 Task: Check the average views per listing of barbeque in the last 5 years.
Action: Mouse moved to (882, 186)
Screenshot: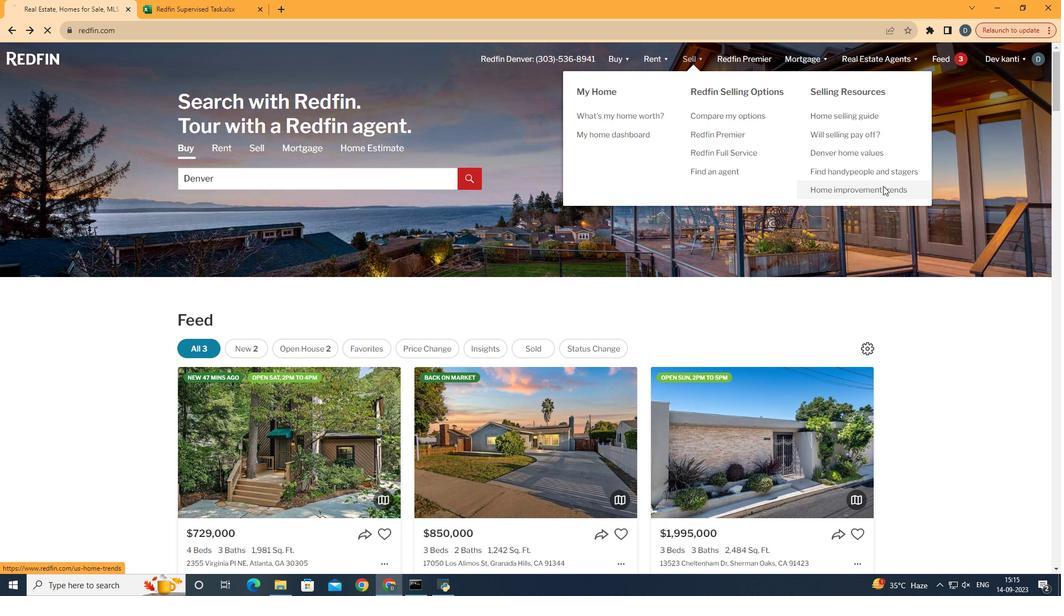 
Action: Mouse pressed left at (882, 186)
Screenshot: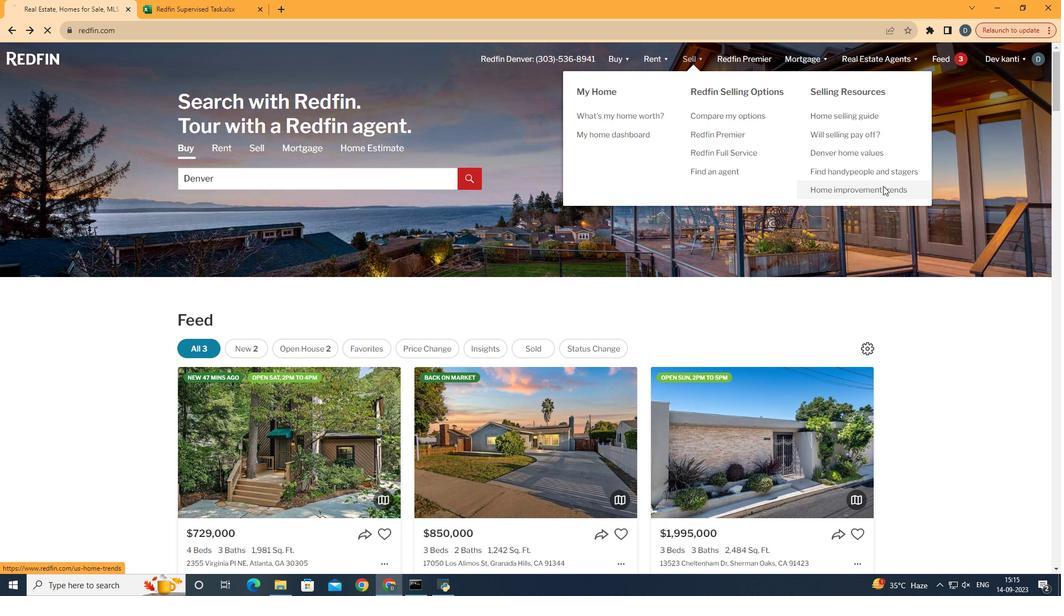 
Action: Mouse moved to (270, 217)
Screenshot: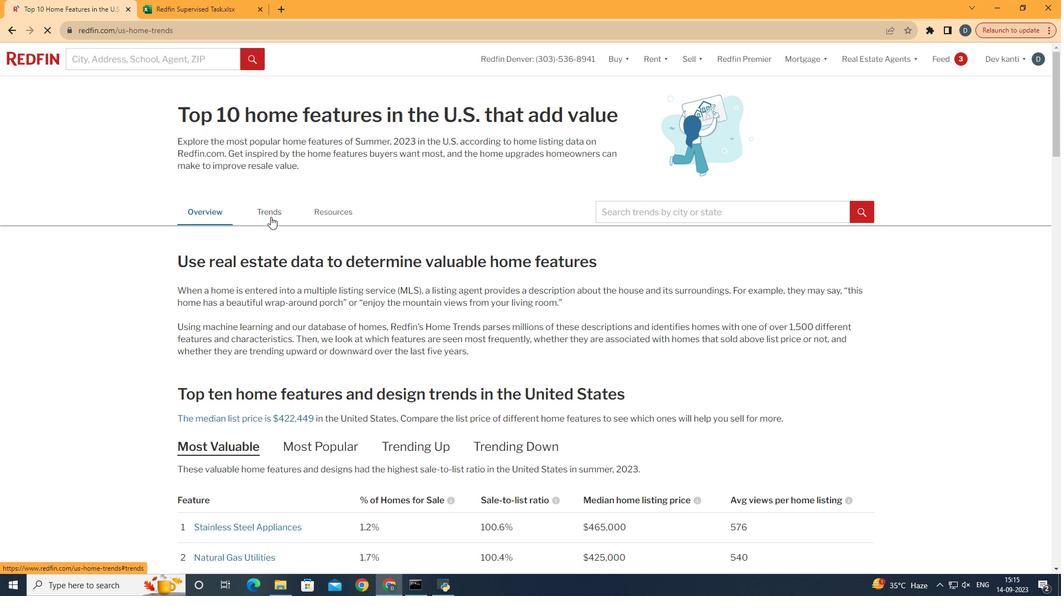 
Action: Mouse pressed left at (270, 217)
Screenshot: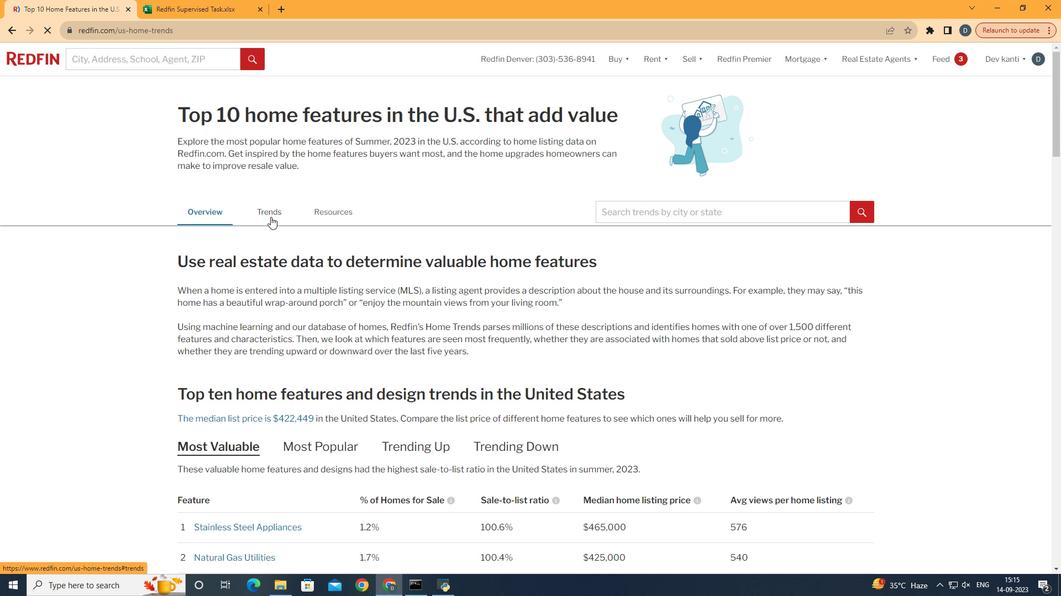 
Action: Mouse moved to (458, 328)
Screenshot: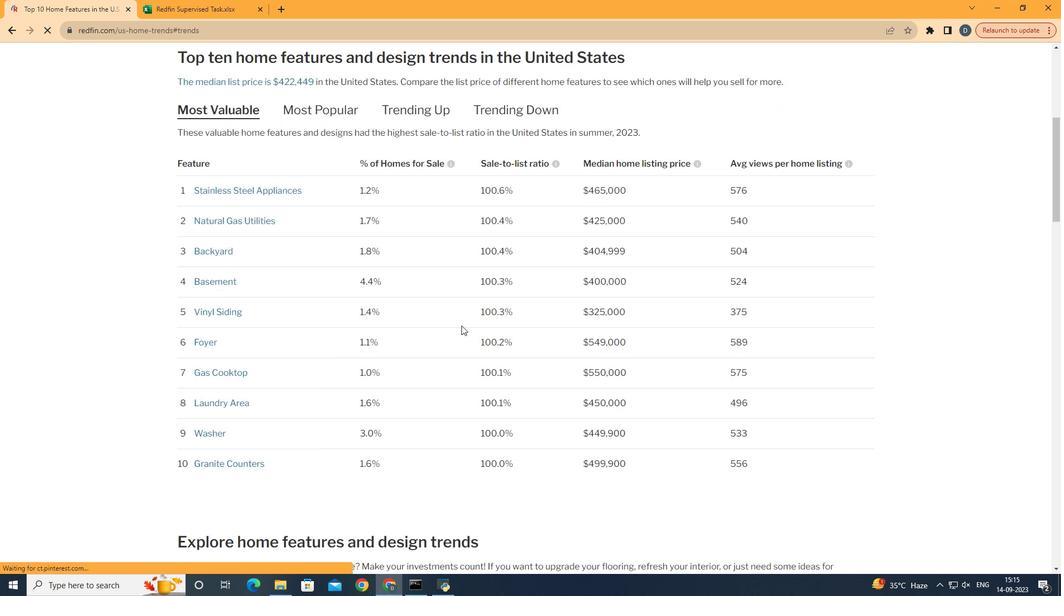 
Action: Mouse scrolled (458, 327) with delta (0, 0)
Screenshot: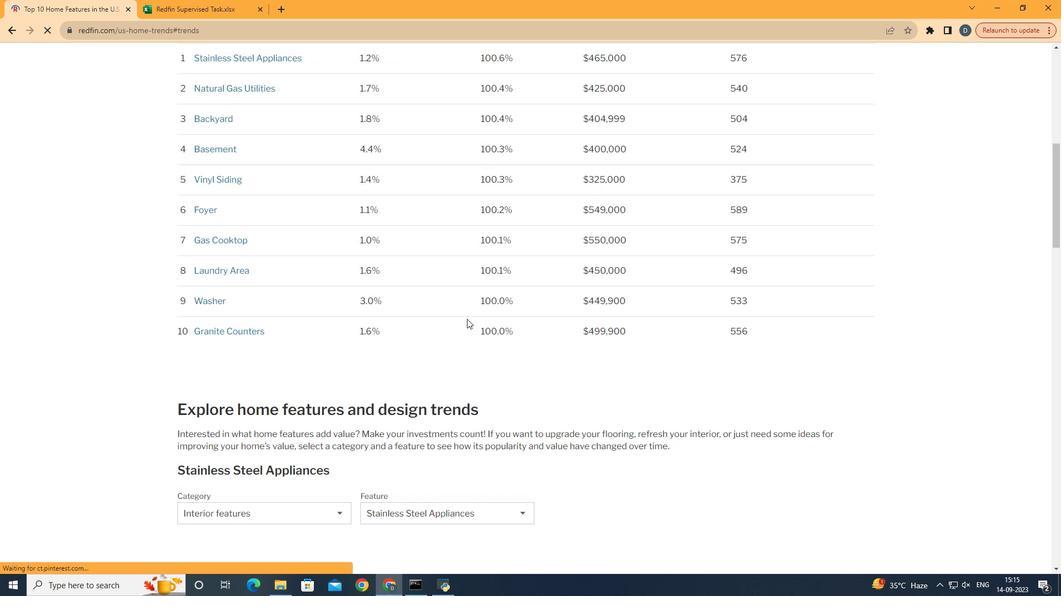 
Action: Mouse scrolled (458, 327) with delta (0, 0)
Screenshot: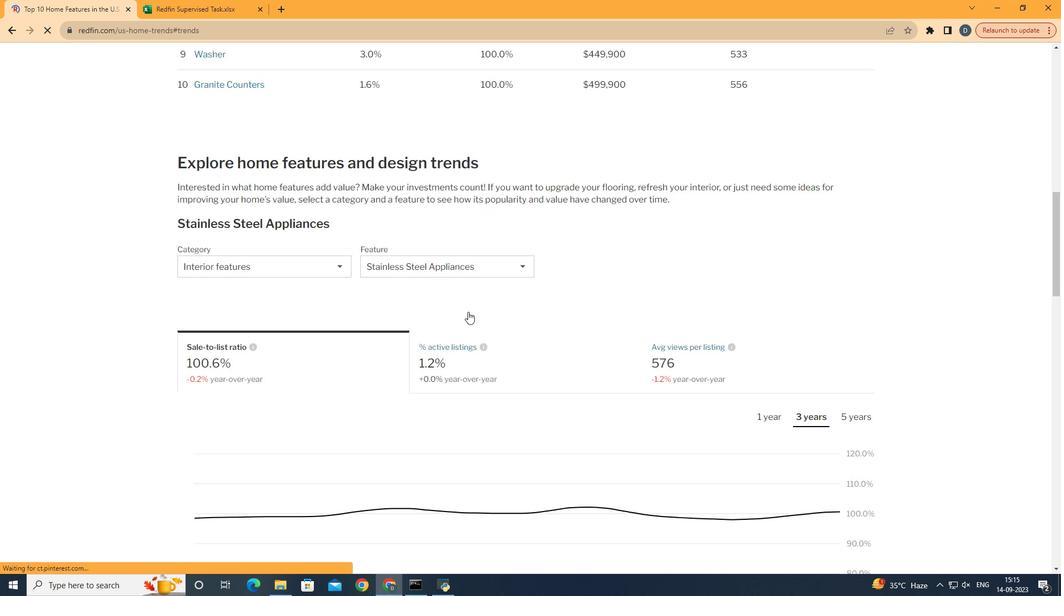 
Action: Mouse scrolled (458, 327) with delta (0, 0)
Screenshot: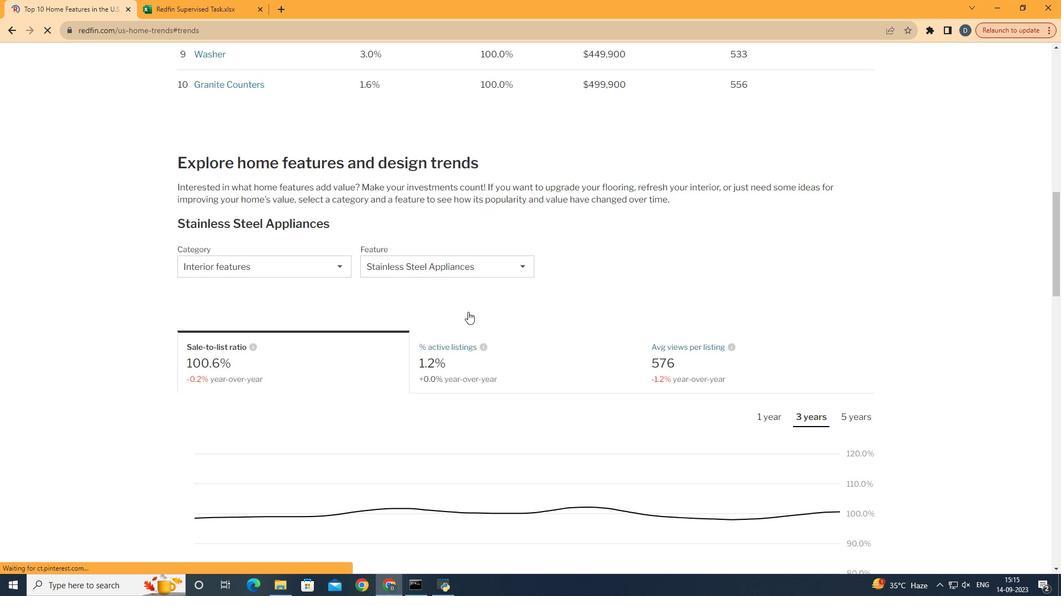 
Action: Mouse moved to (458, 328)
Screenshot: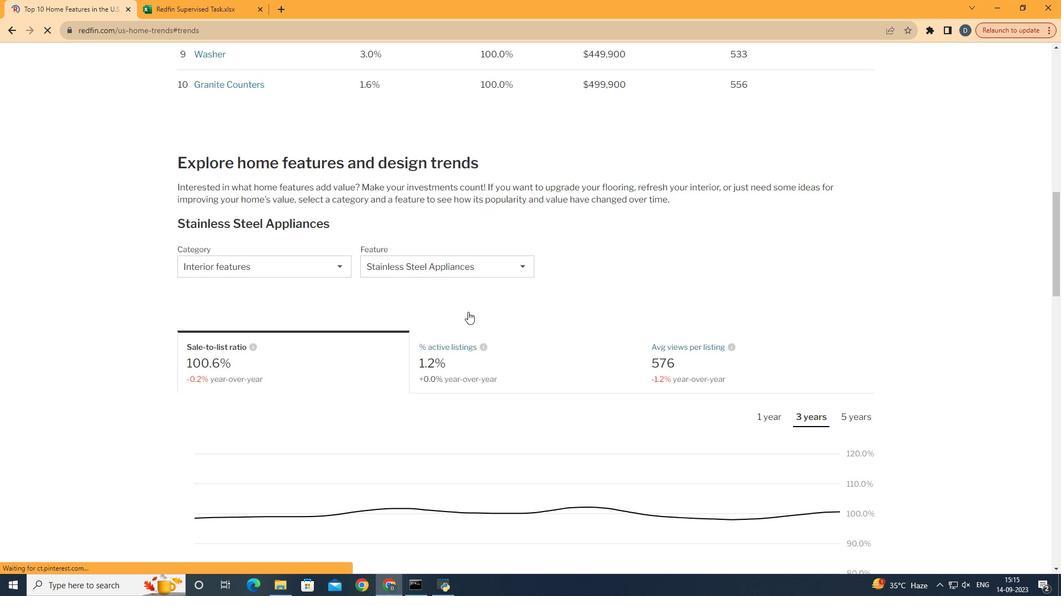 
Action: Mouse scrolled (458, 327) with delta (0, 0)
Screenshot: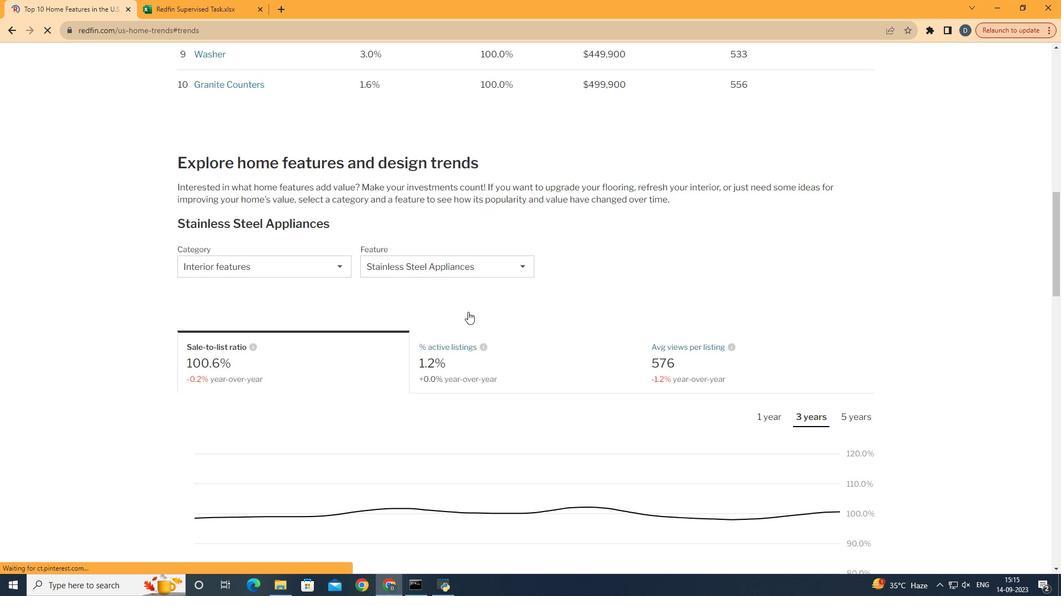 
Action: Mouse moved to (459, 326)
Screenshot: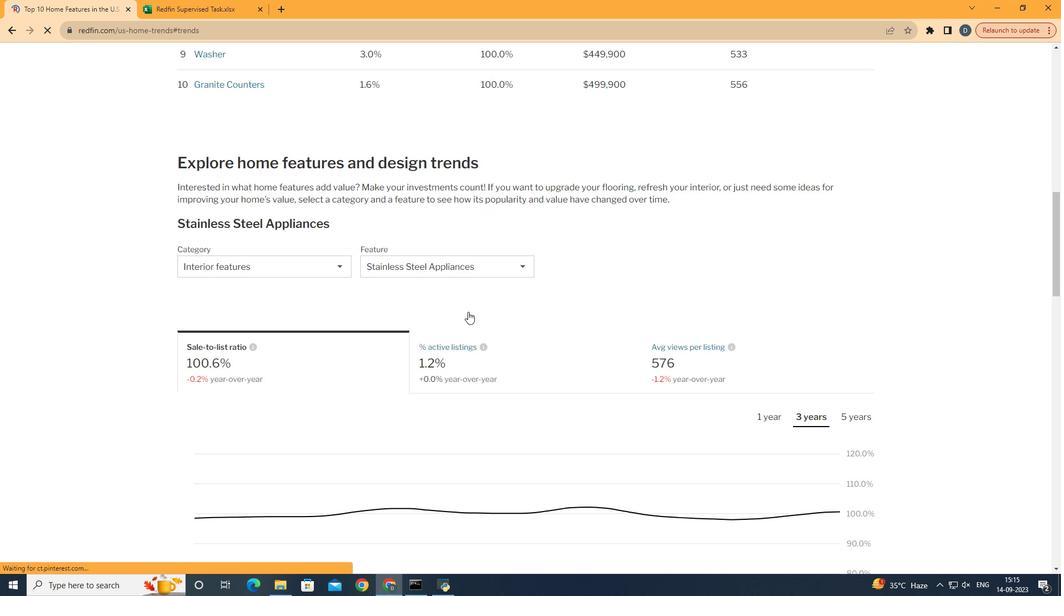 
Action: Mouse scrolled (459, 326) with delta (0, 0)
Screenshot: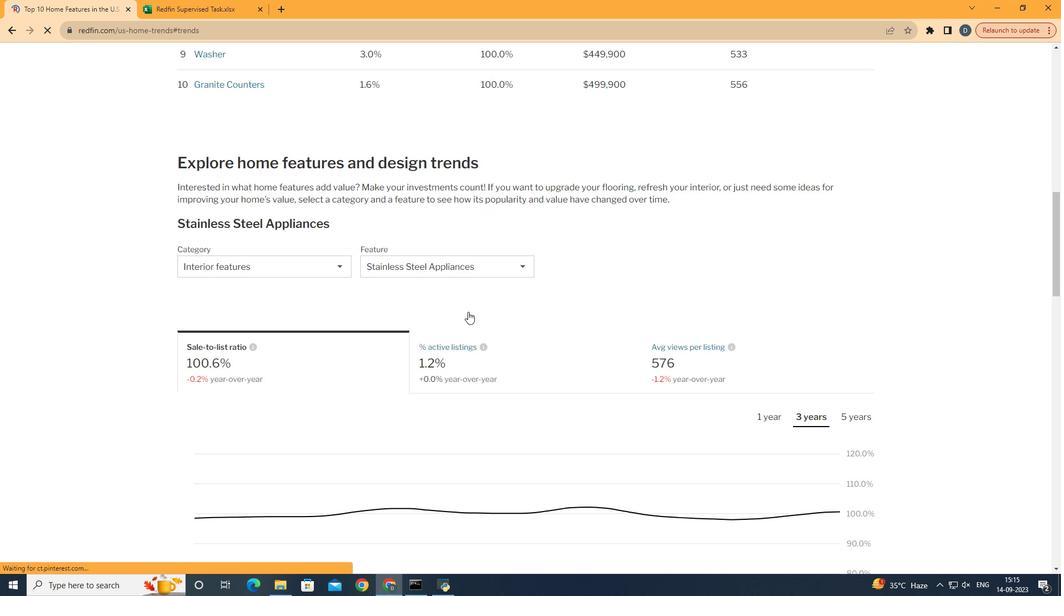 
Action: Mouse moved to (460, 326)
Screenshot: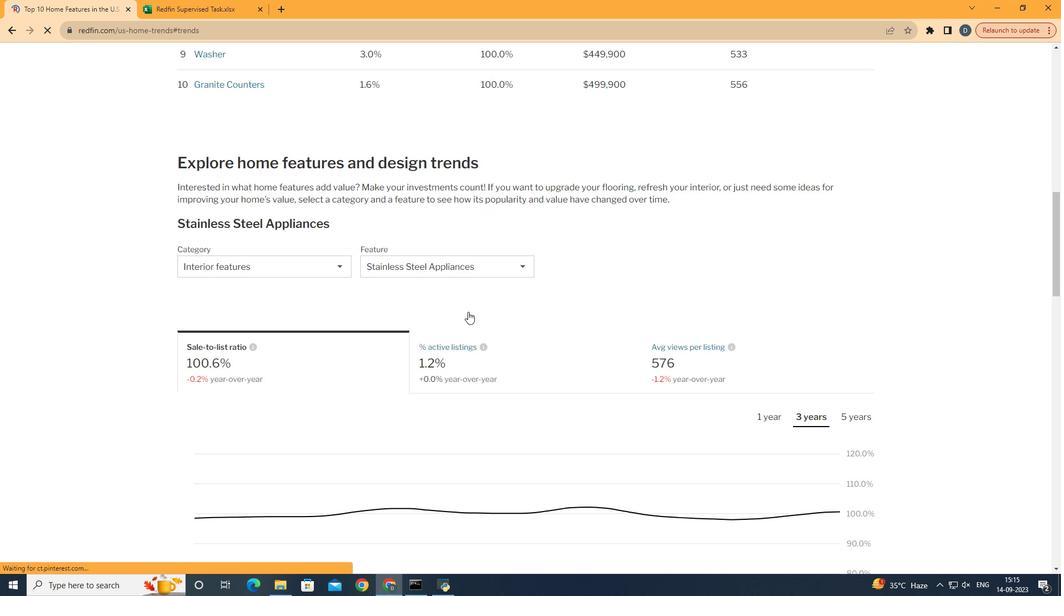 
Action: Mouse scrolled (460, 326) with delta (0, 0)
Screenshot: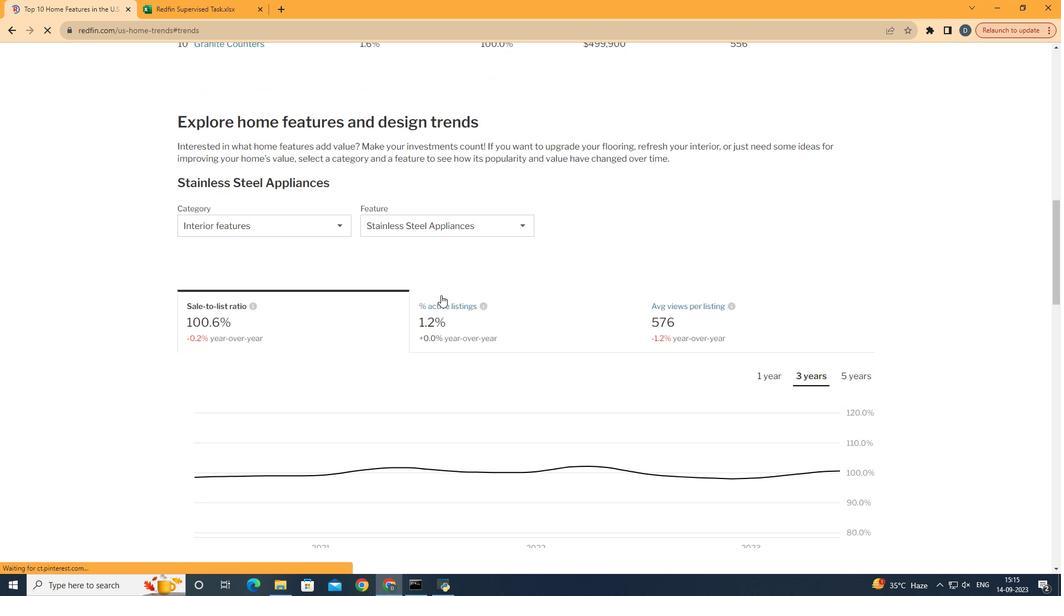 
Action: Mouse moved to (463, 323)
Screenshot: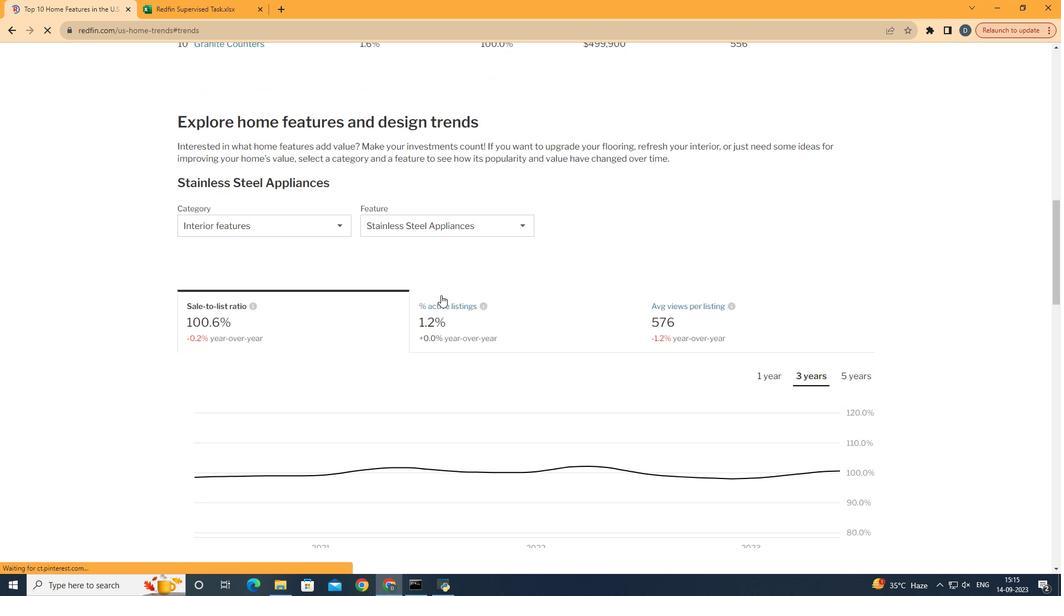
Action: Mouse scrolled (463, 323) with delta (0, 0)
Screenshot: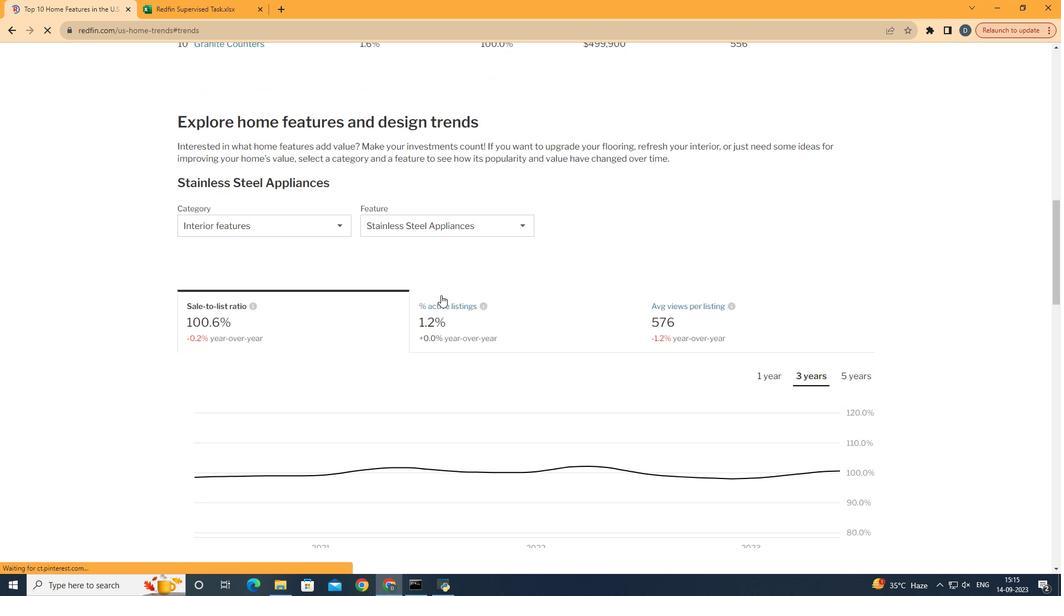 
Action: Mouse moved to (468, 316)
Screenshot: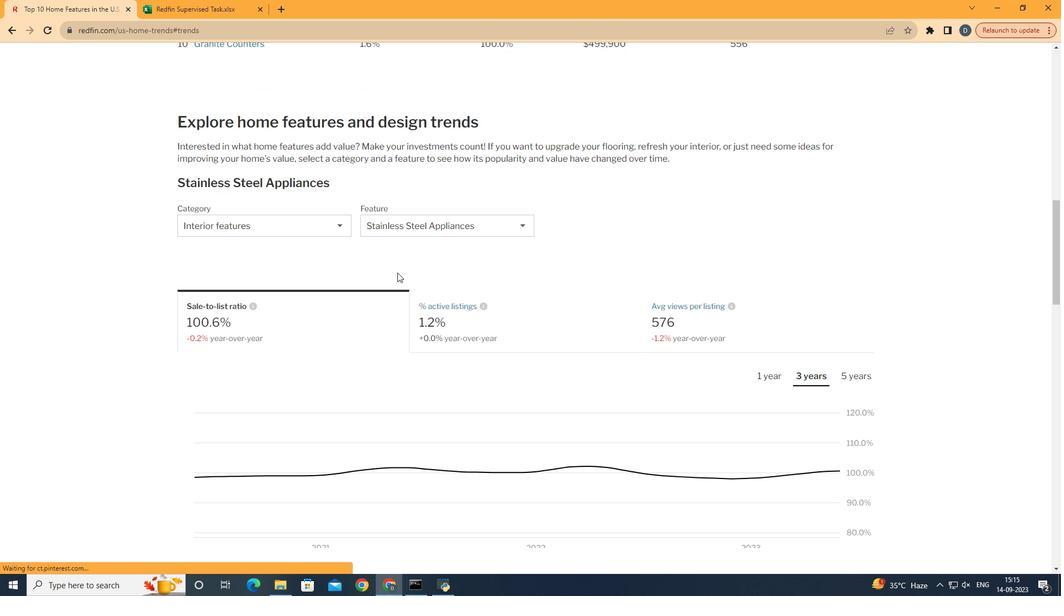 
Action: Mouse scrolled (467, 318) with delta (0, 0)
Screenshot: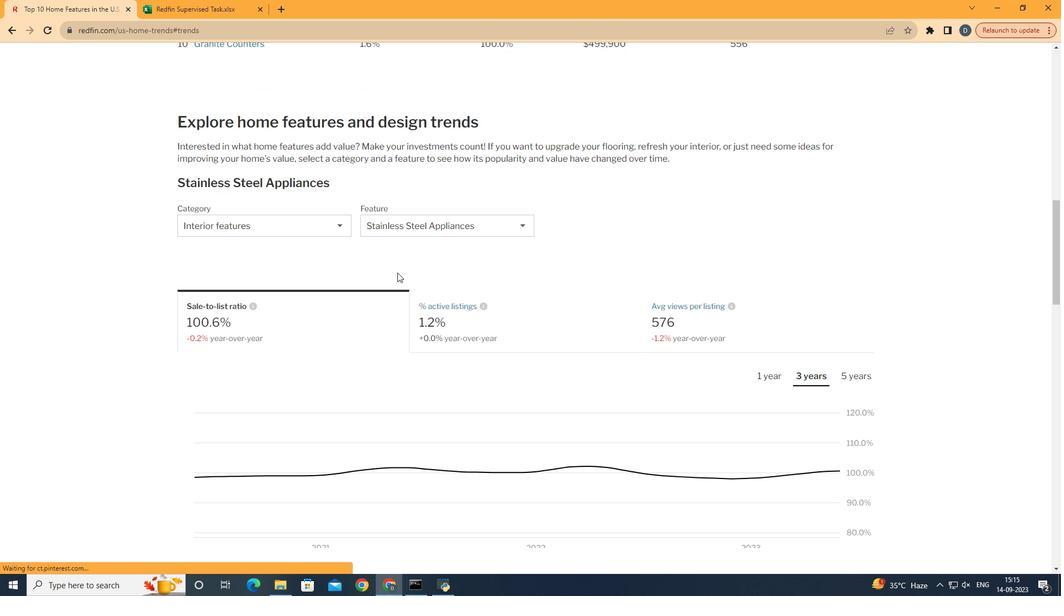 
Action: Mouse moved to (319, 232)
Screenshot: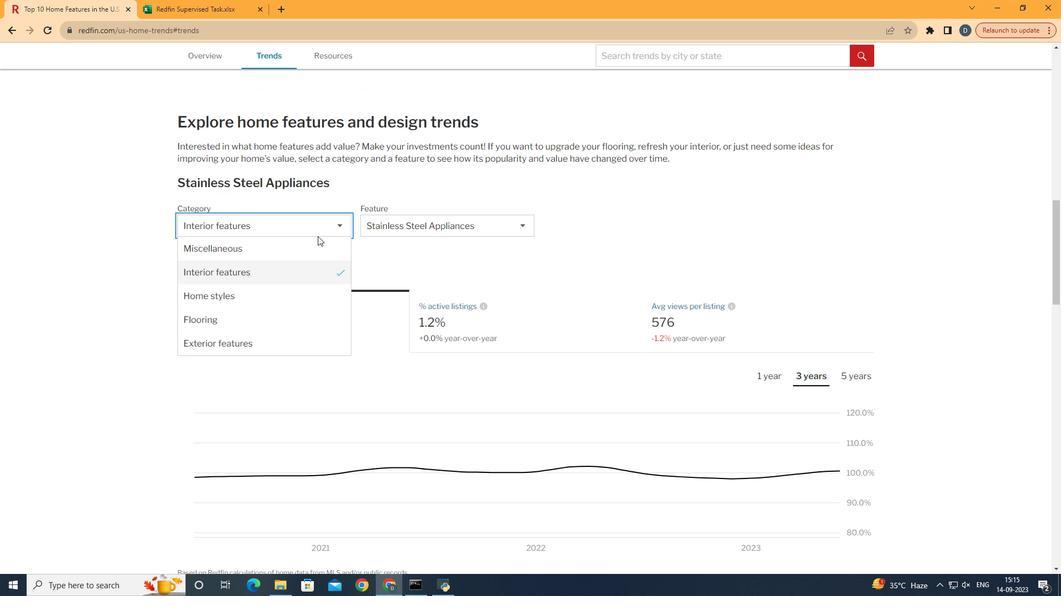 
Action: Mouse pressed left at (319, 232)
Screenshot: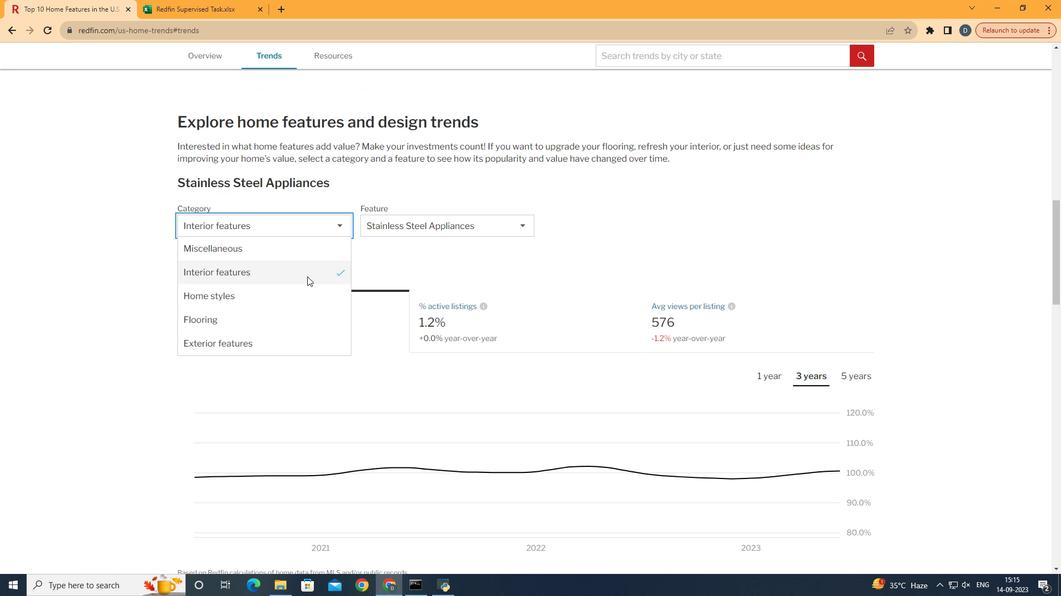 
Action: Mouse moved to (307, 337)
Screenshot: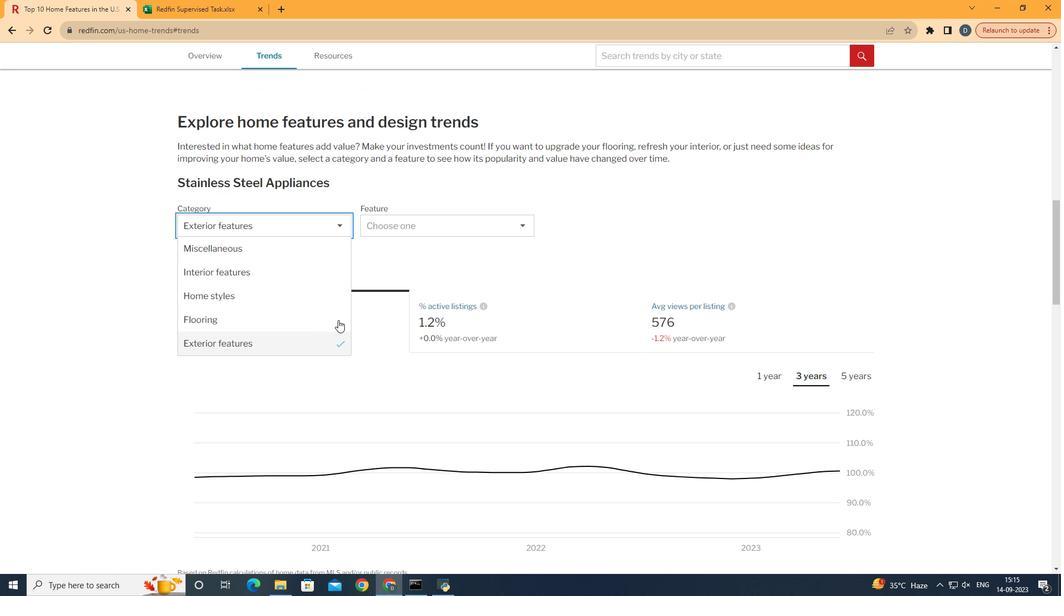 
Action: Mouse pressed left at (307, 337)
Screenshot: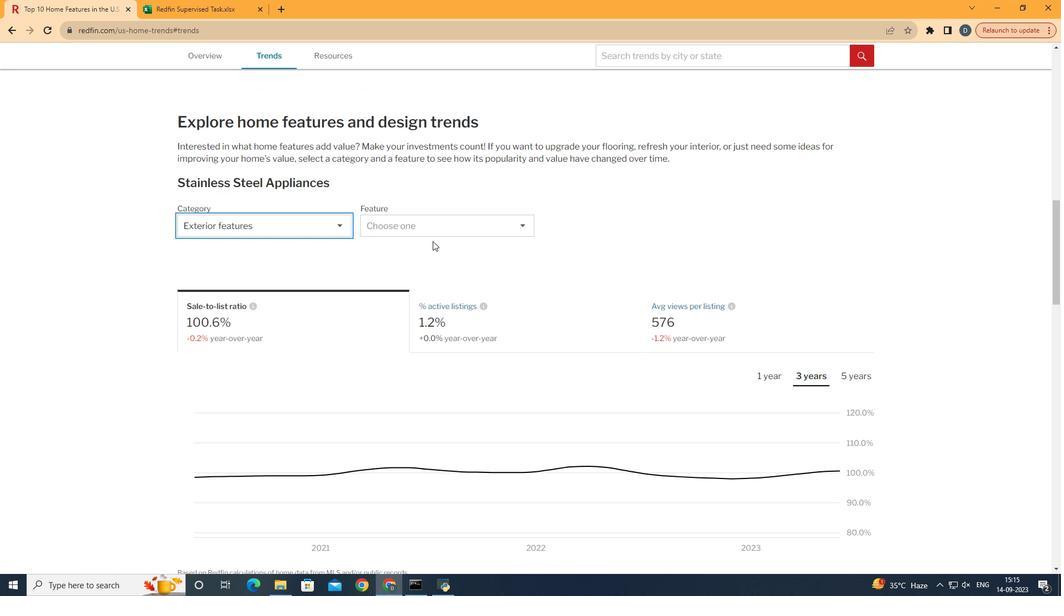 
Action: Mouse moved to (457, 226)
Screenshot: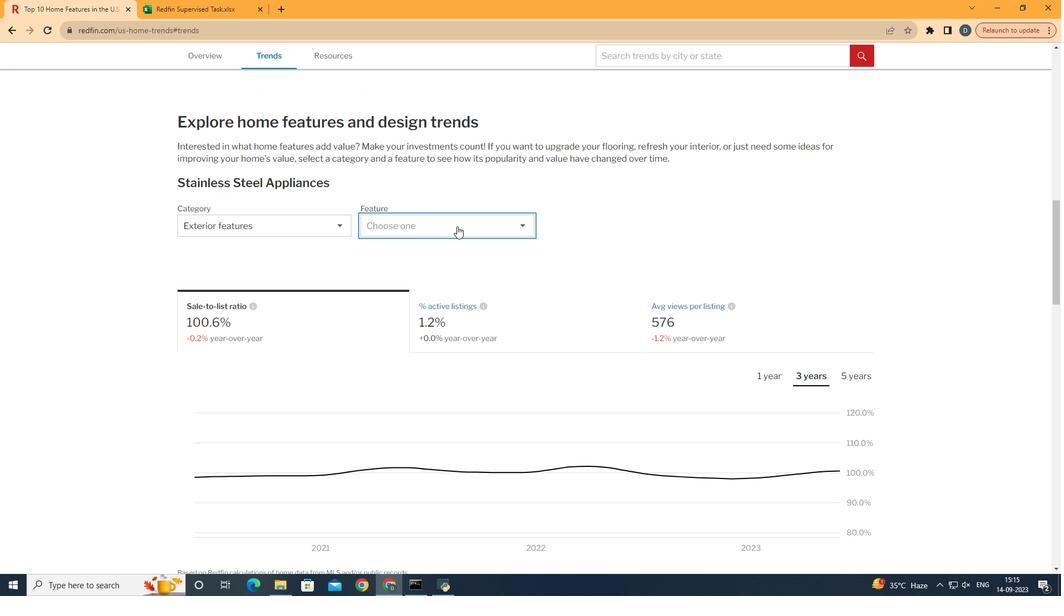 
Action: Mouse pressed left at (457, 226)
Screenshot: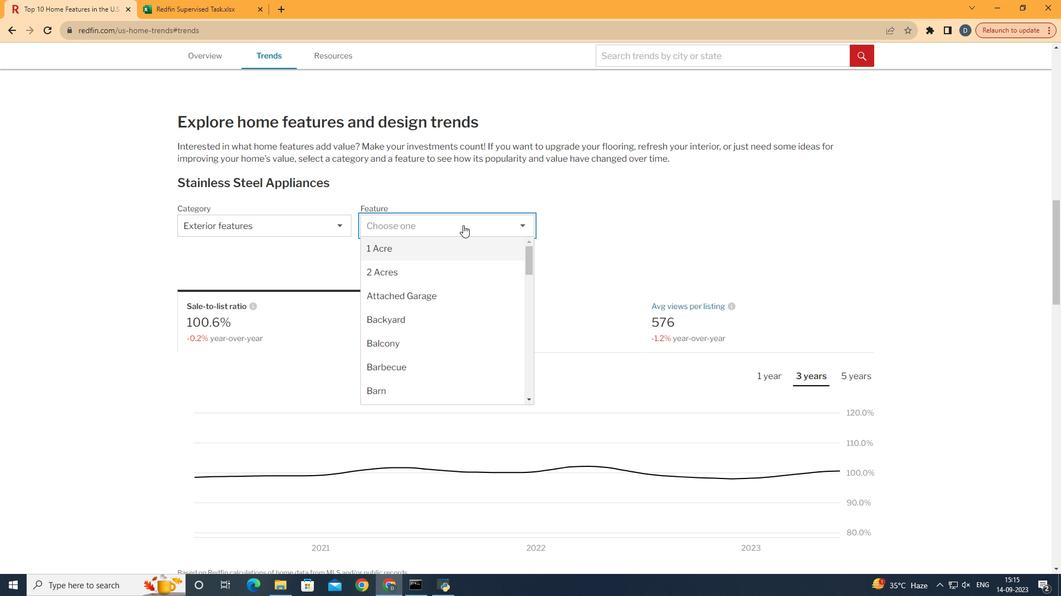 
Action: Mouse moved to (468, 366)
Screenshot: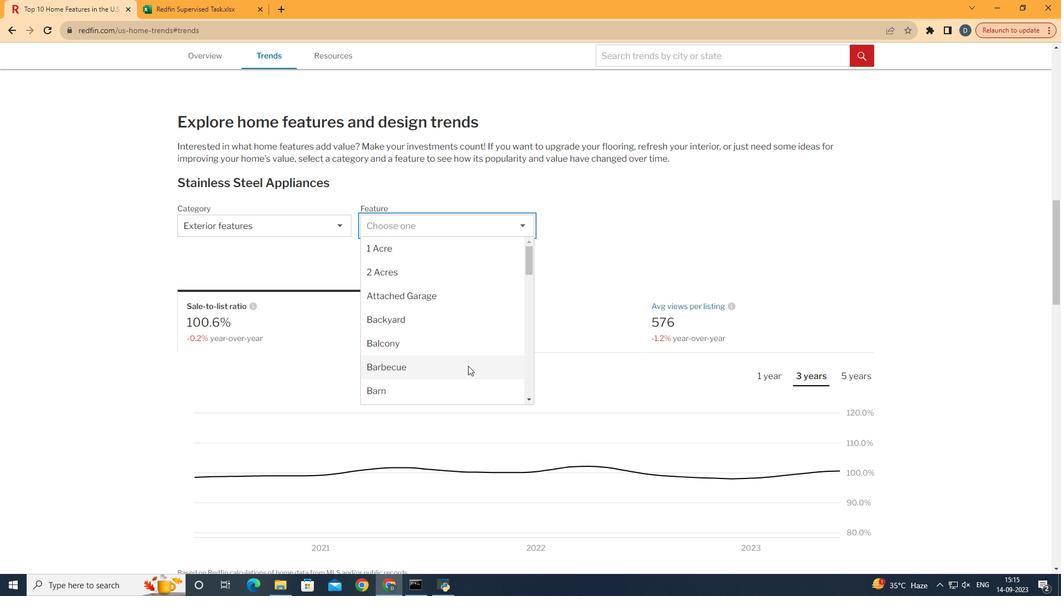 
Action: Mouse pressed left at (468, 366)
Screenshot: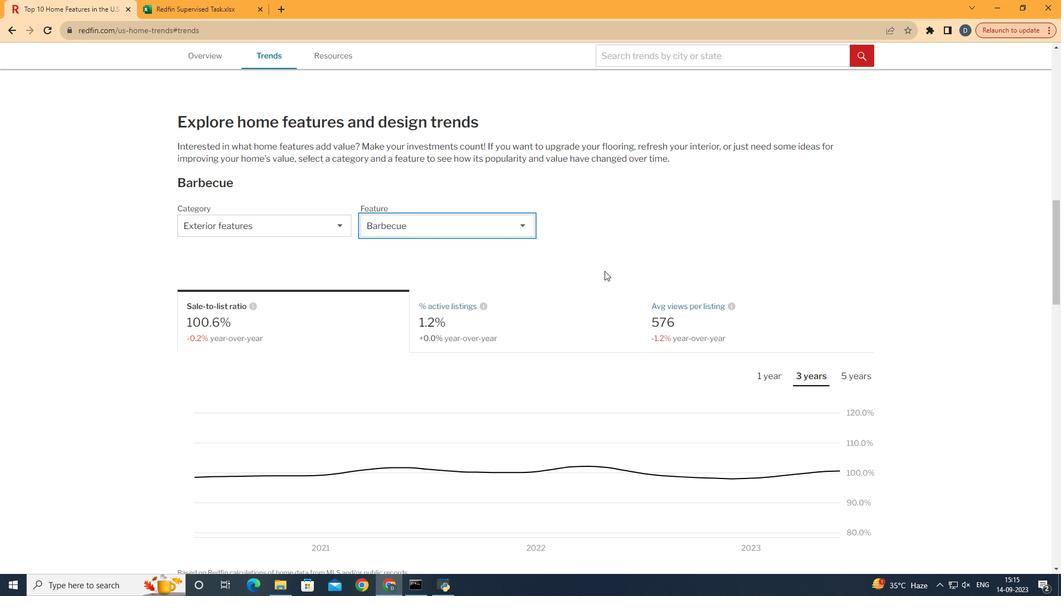 
Action: Mouse moved to (689, 221)
Screenshot: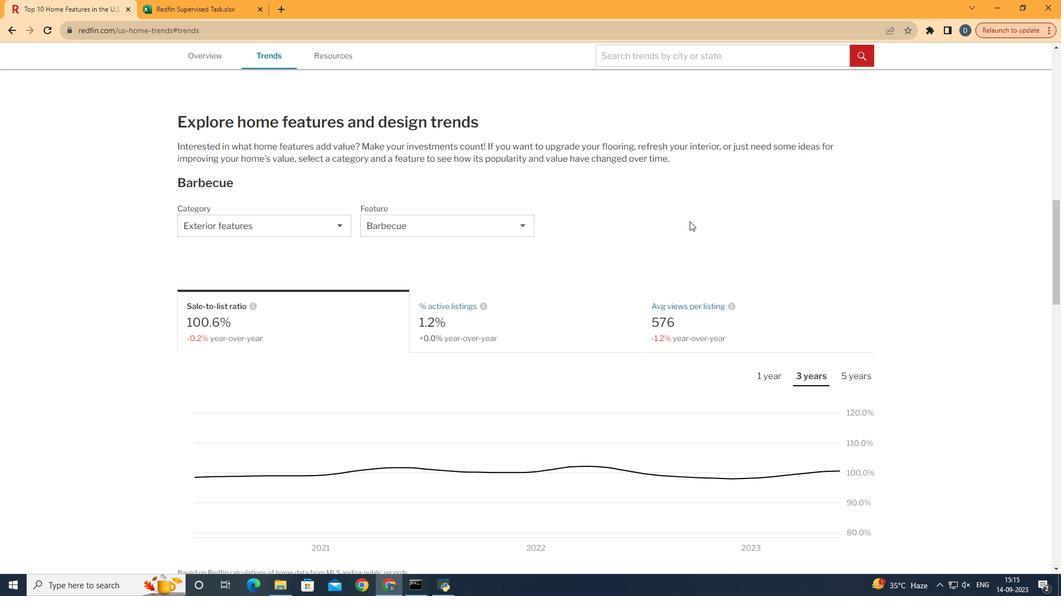 
Action: Mouse pressed left at (689, 221)
Screenshot: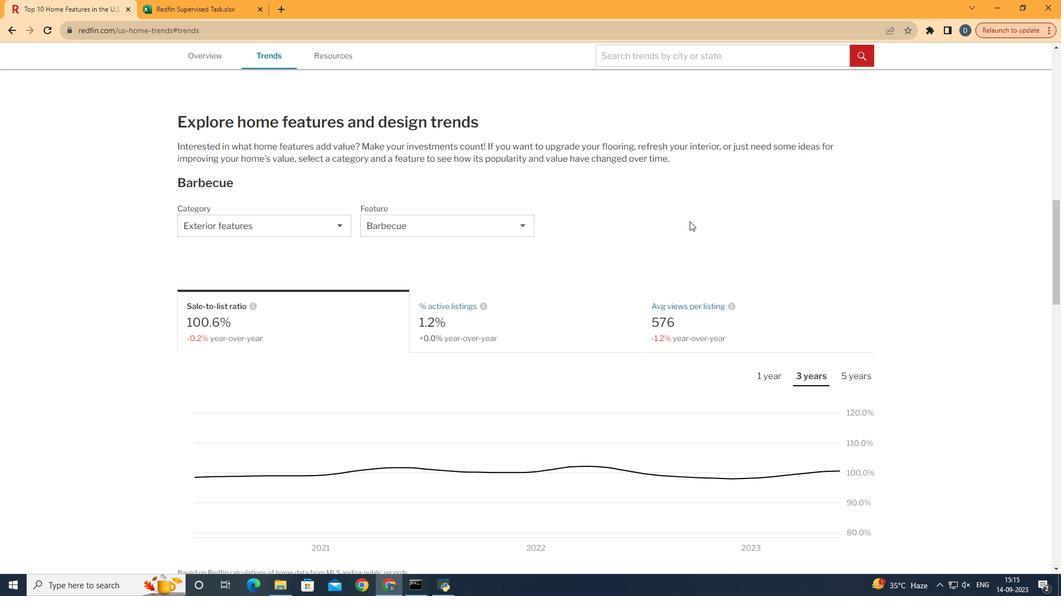 
Action: Mouse moved to (693, 222)
Screenshot: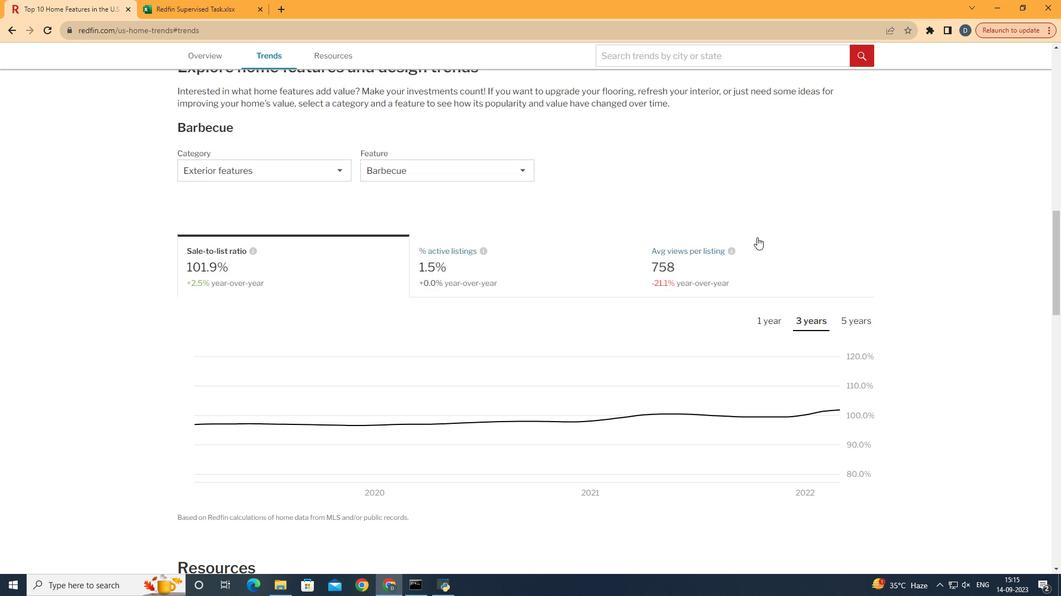
Action: Mouse scrolled (693, 221) with delta (0, 0)
Screenshot: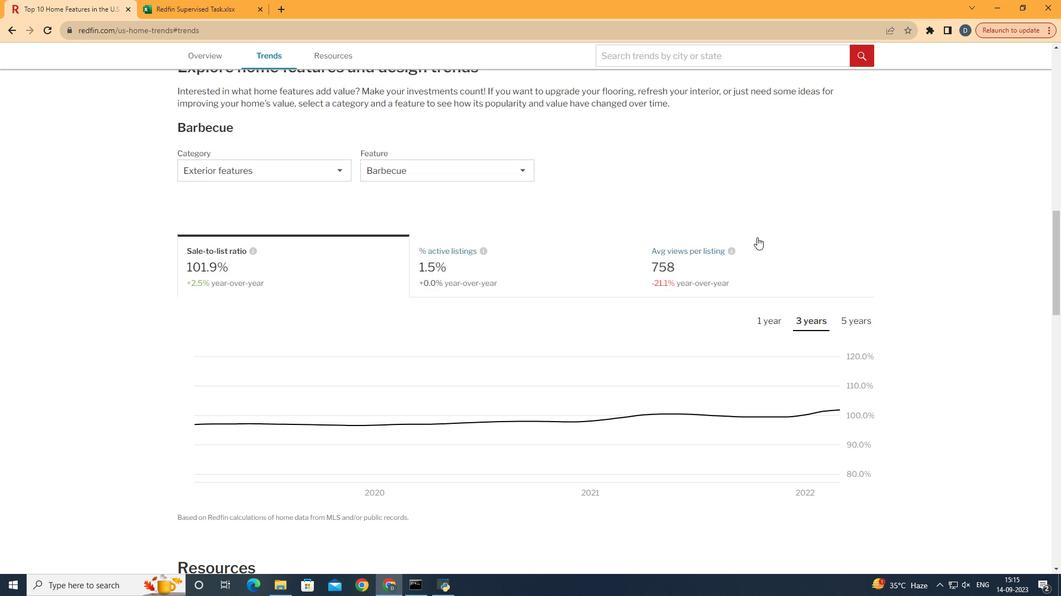 
Action: Mouse moved to (790, 261)
Screenshot: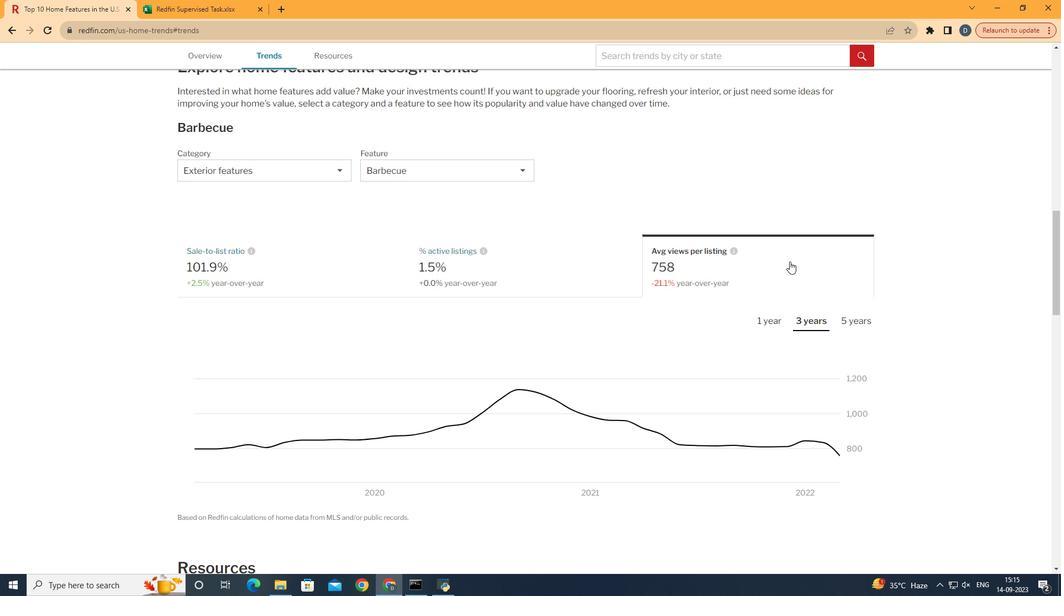 
Action: Mouse pressed left at (790, 261)
Screenshot: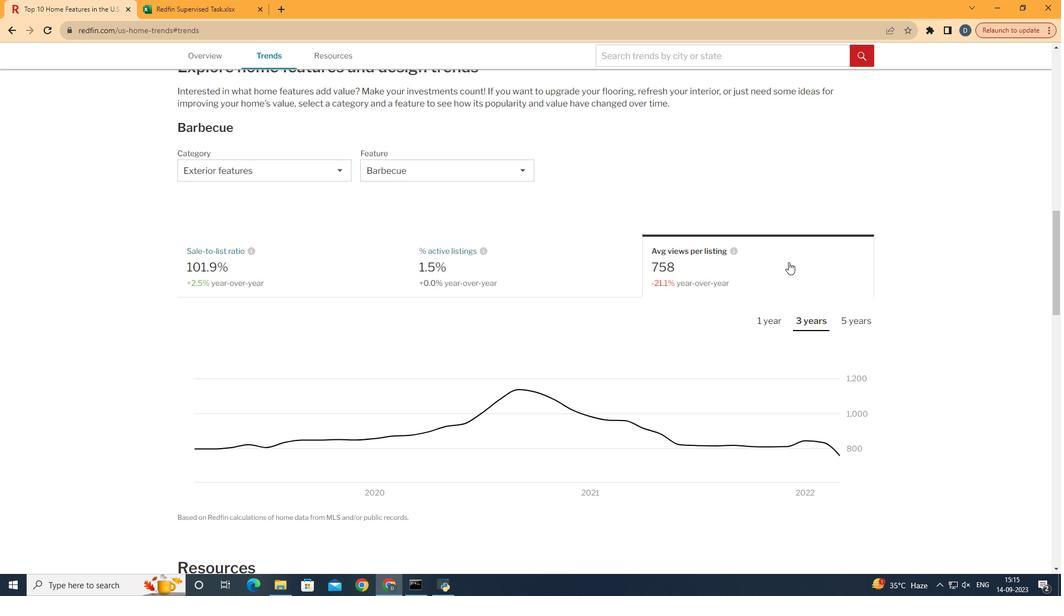 
Action: Mouse moved to (867, 319)
Screenshot: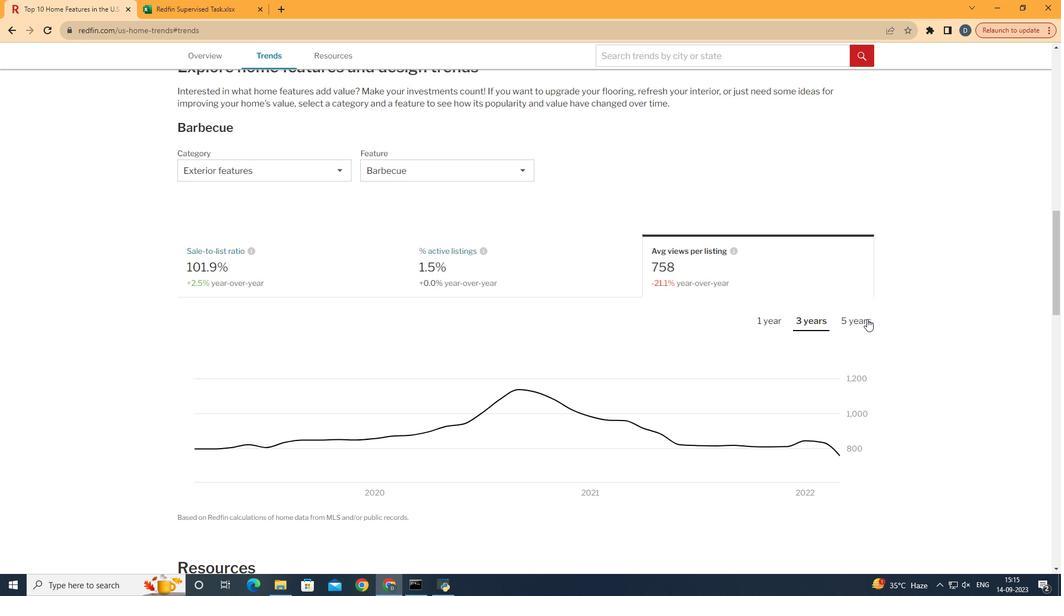 
Action: Mouse pressed left at (867, 319)
Screenshot: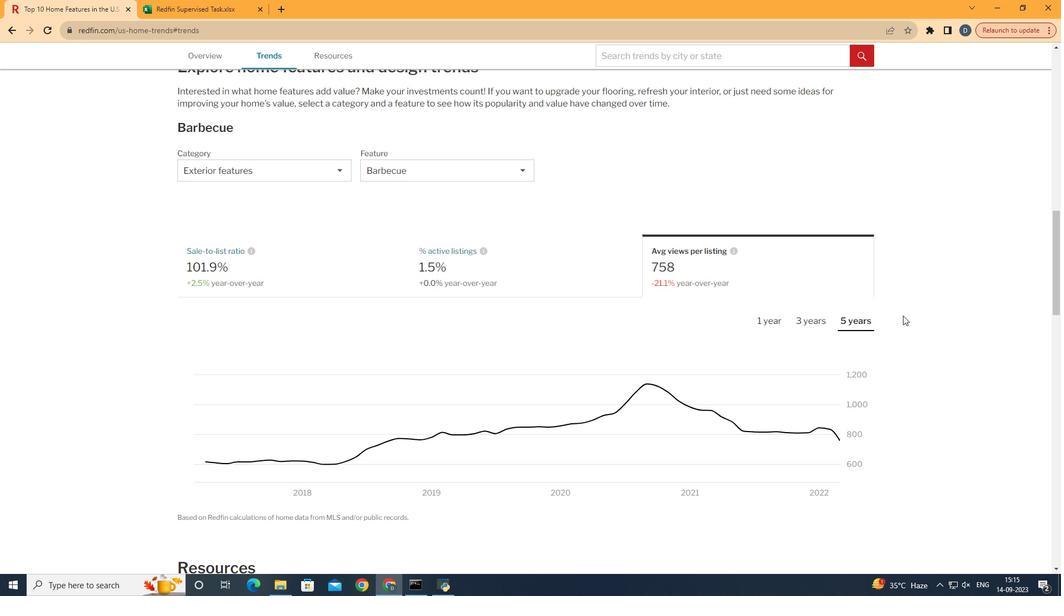 
Action: Mouse moved to (953, 312)
Screenshot: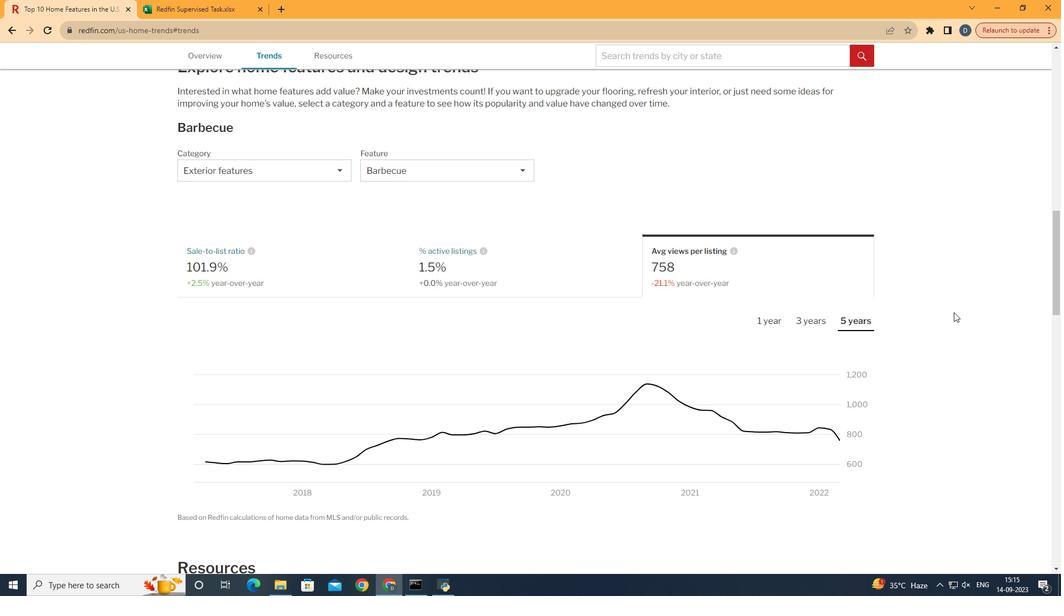 
